Task: In the  document influencer.txtSelect Headings and apply  'Bold' Select the text and align it to the  'Center'. Select the table and apply  All Borders
Action: Mouse moved to (351, 207)
Screenshot: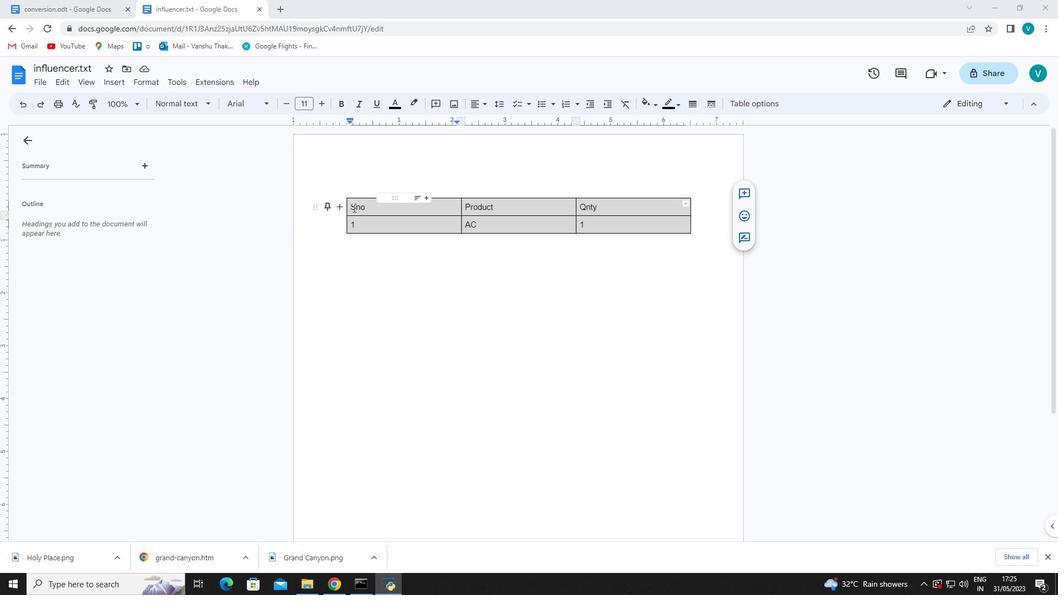 
Action: Mouse pressed left at (351, 207)
Screenshot: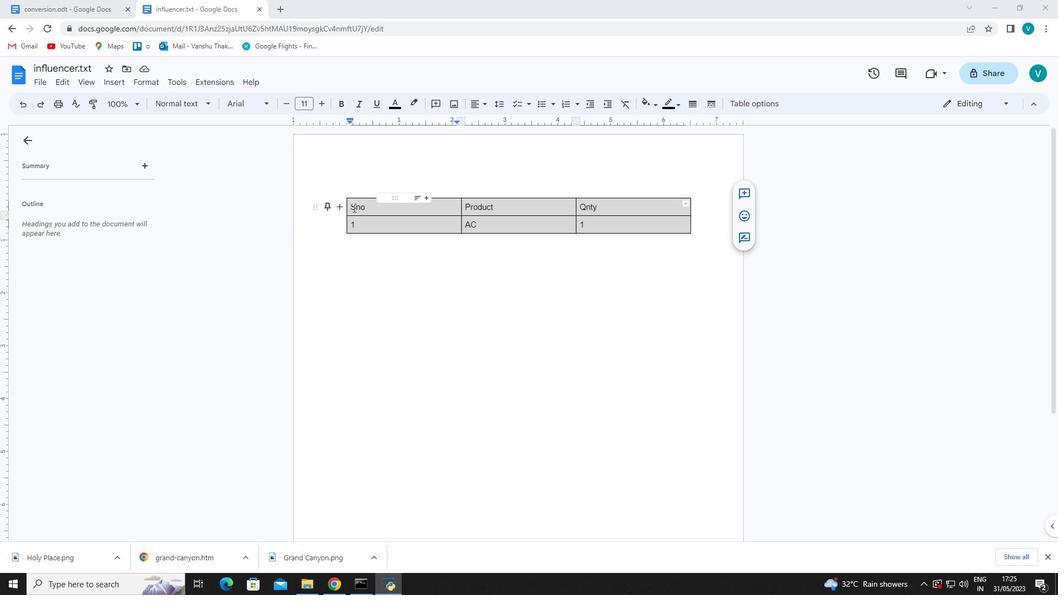 
Action: Mouse moved to (352, 208)
Screenshot: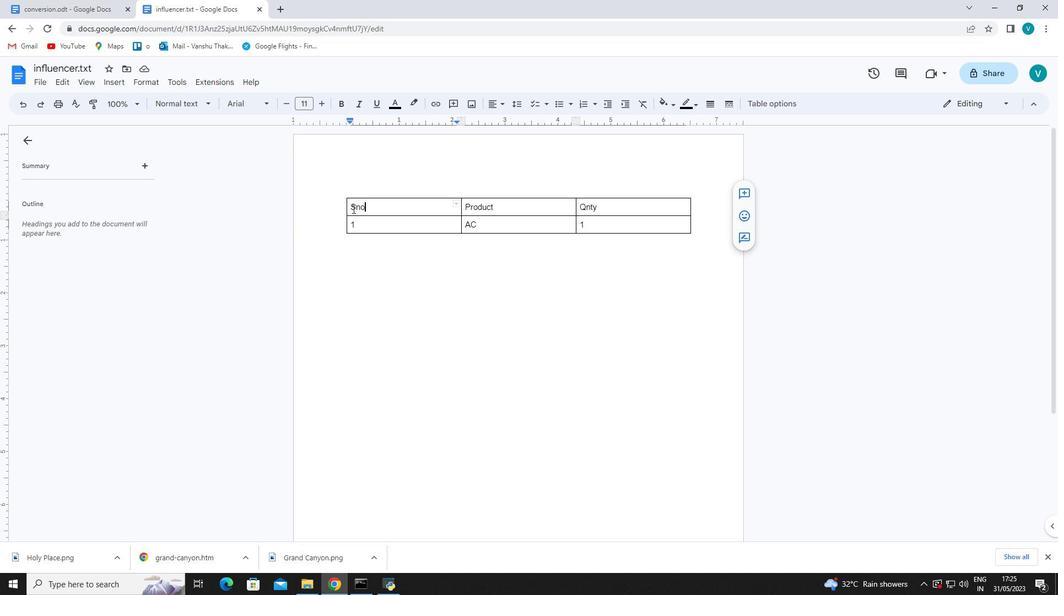 
Action: Mouse pressed left at (352, 208)
Screenshot: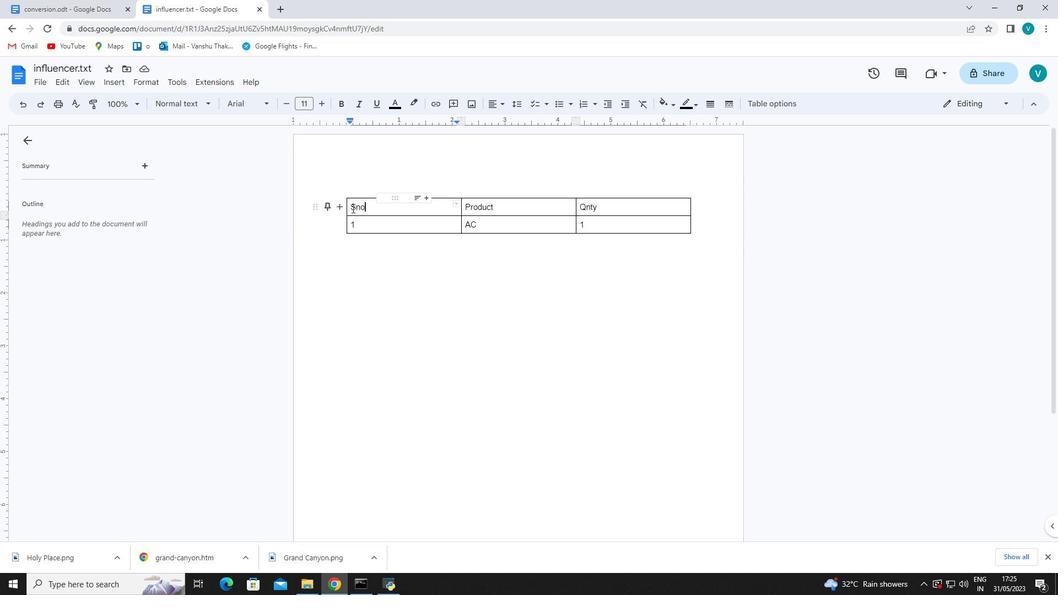 
Action: Mouse moved to (337, 102)
Screenshot: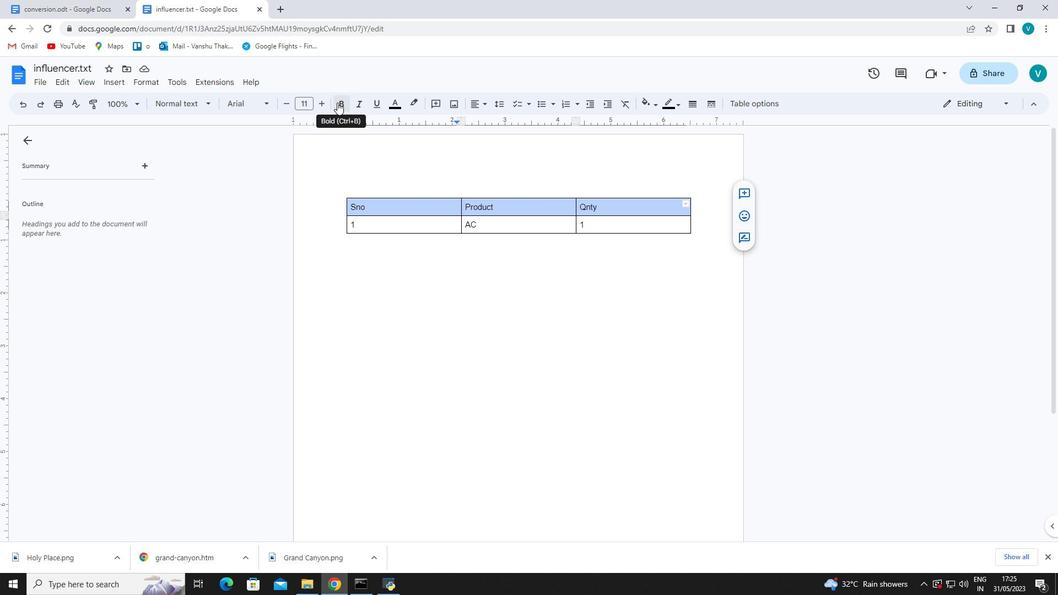
Action: Mouse pressed left at (337, 102)
Screenshot: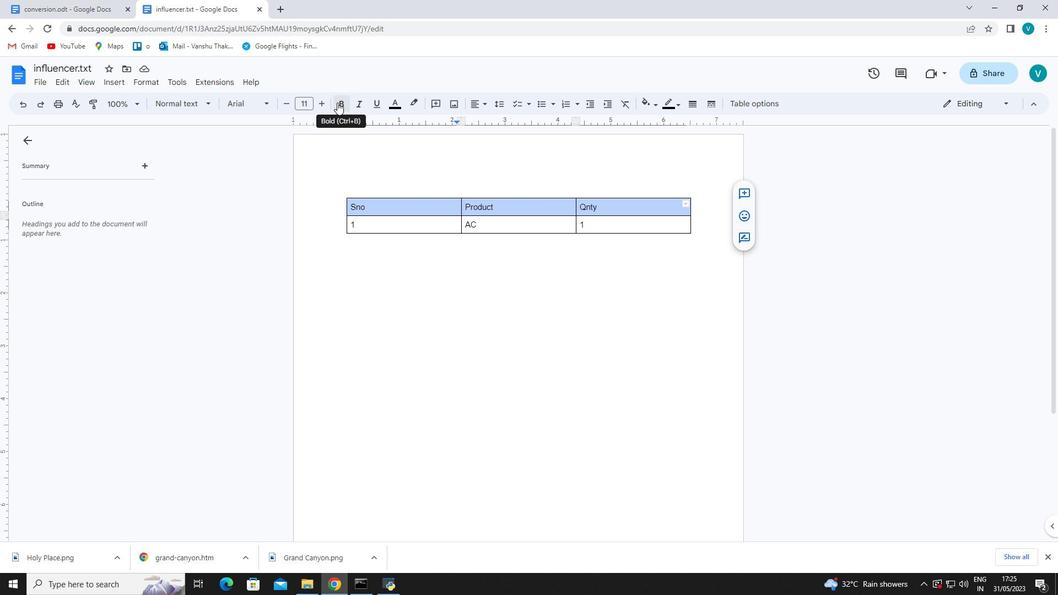 
Action: Mouse moved to (352, 221)
Screenshot: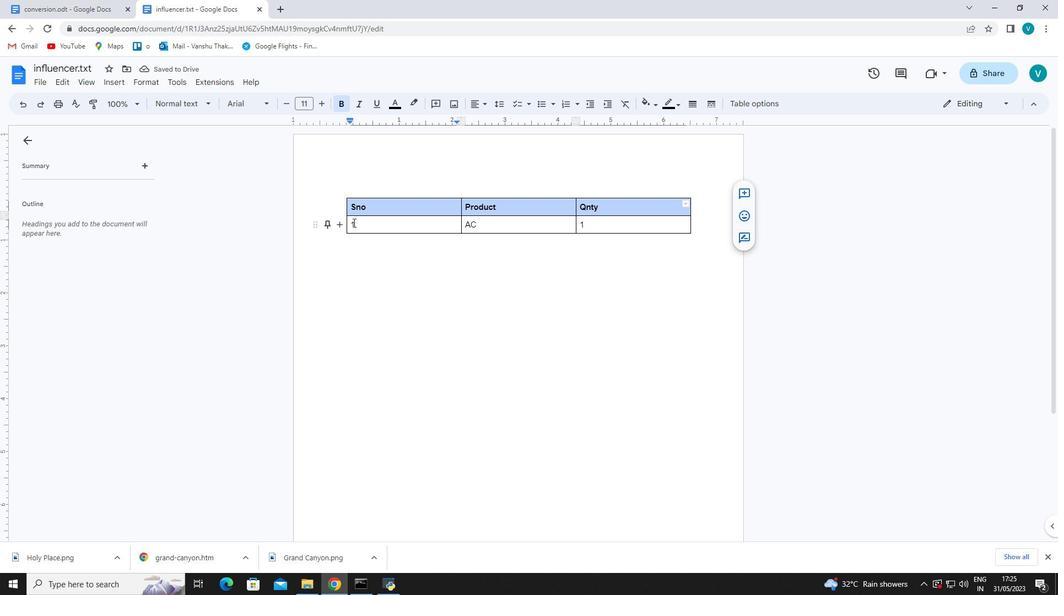 
Action: Mouse pressed left at (352, 221)
Screenshot: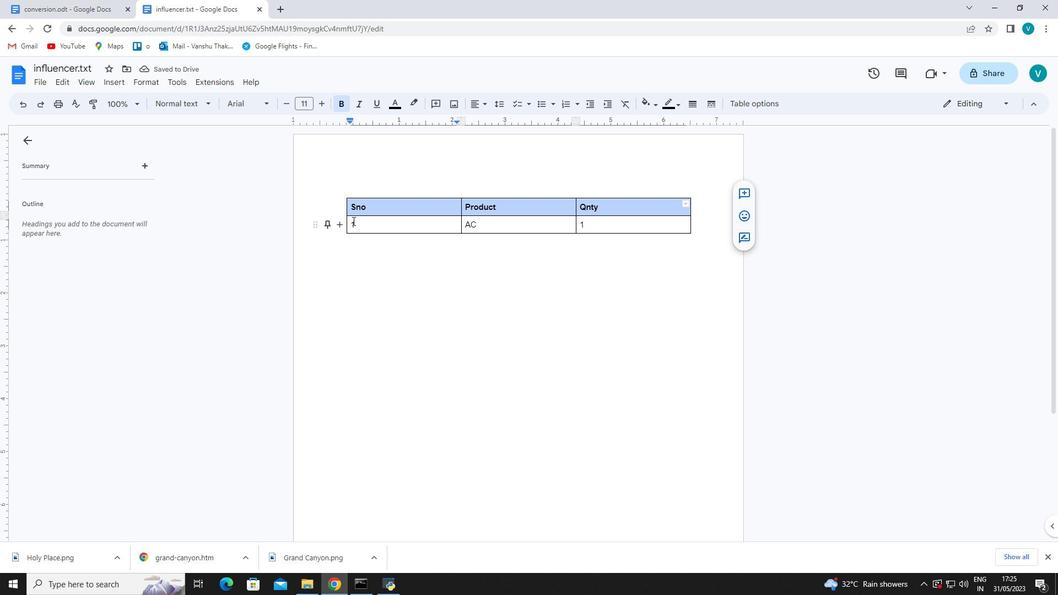 
Action: Mouse moved to (483, 105)
Screenshot: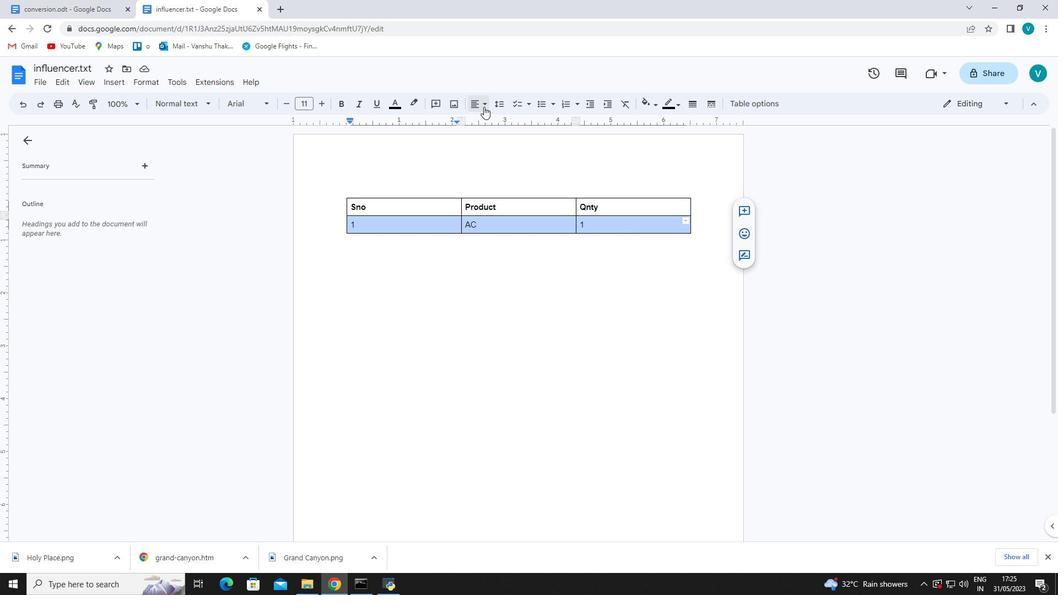 
Action: Mouse pressed left at (483, 105)
Screenshot: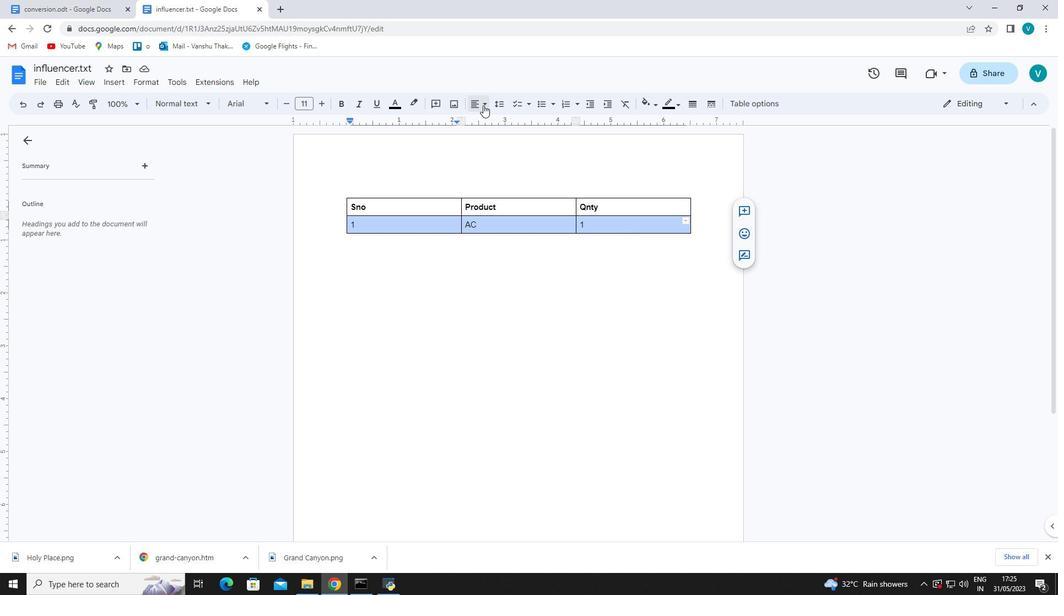 
Action: Mouse moved to (494, 124)
Screenshot: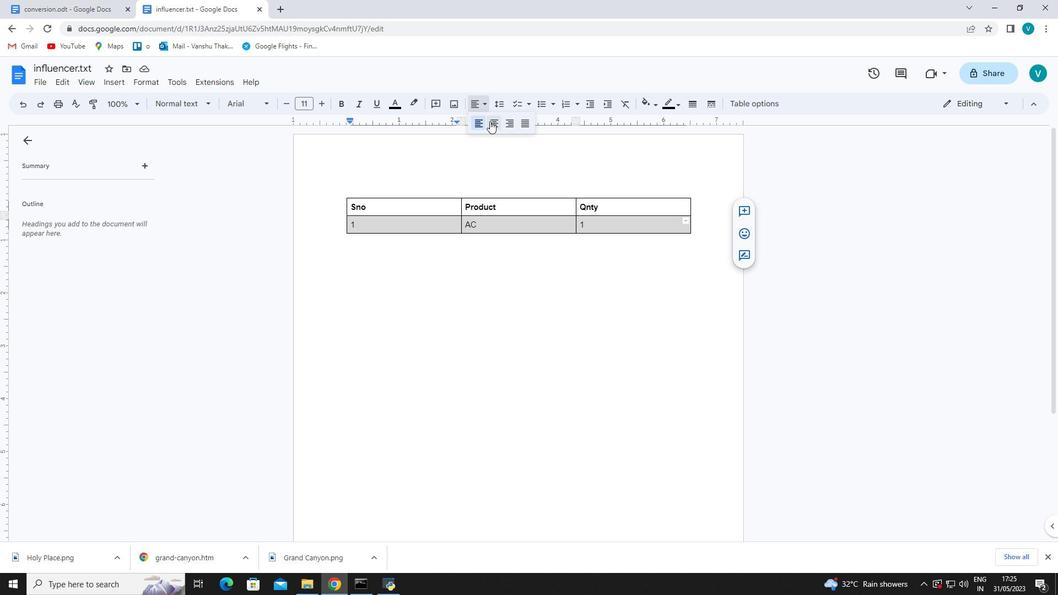 
Action: Mouse pressed left at (494, 124)
Screenshot: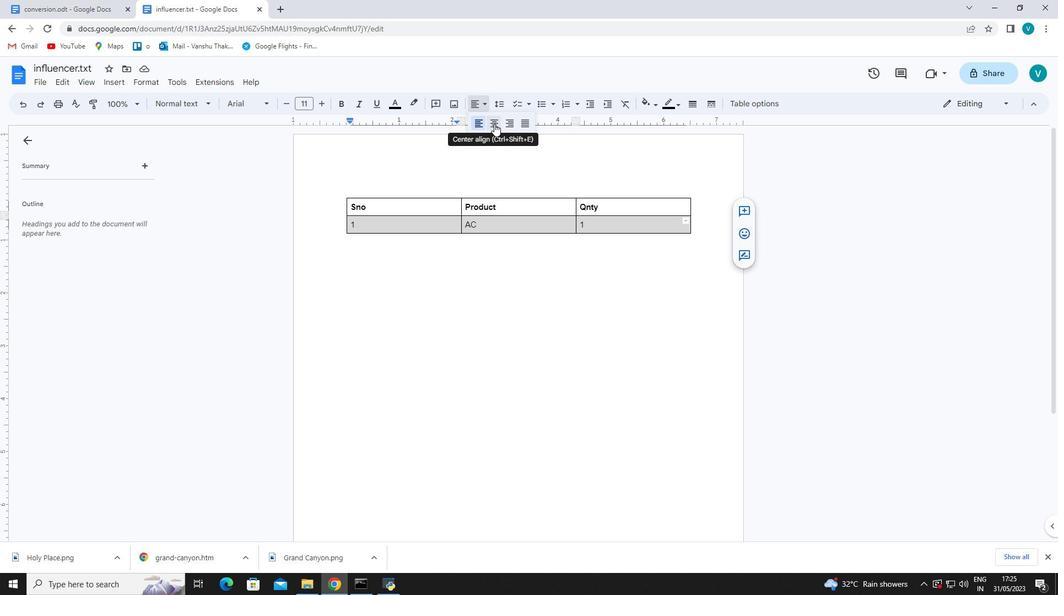 
Action: Mouse moved to (352, 207)
Screenshot: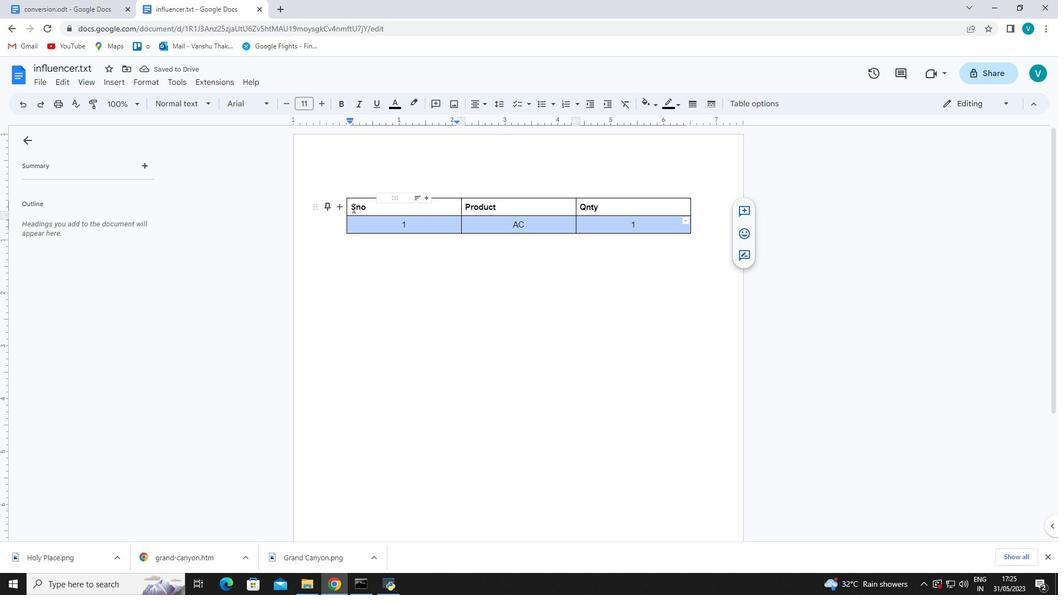 
Action: Mouse pressed left at (352, 207)
Screenshot: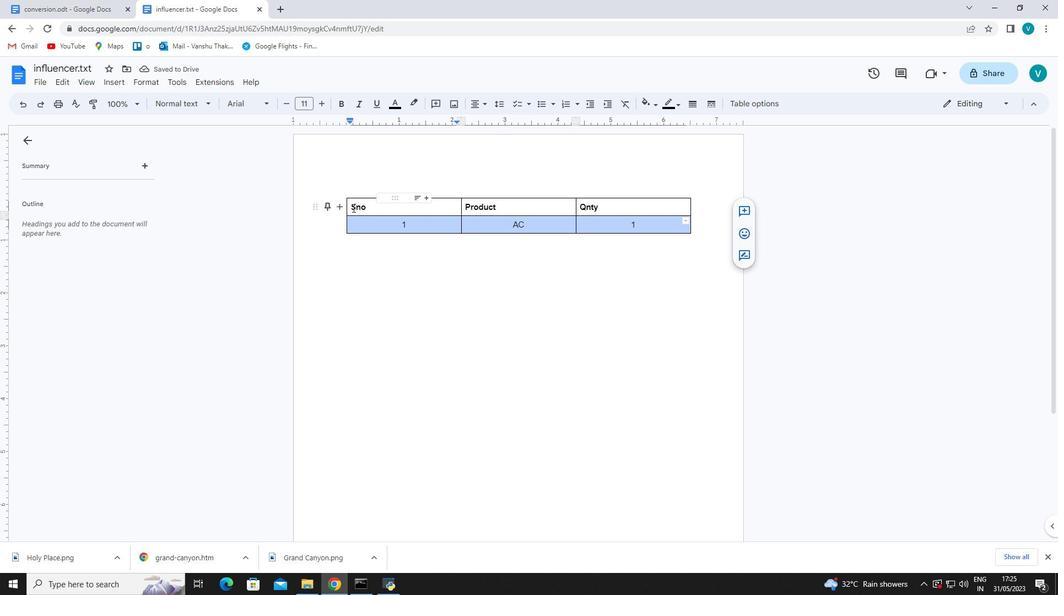 
Action: Mouse moved to (684, 203)
Screenshot: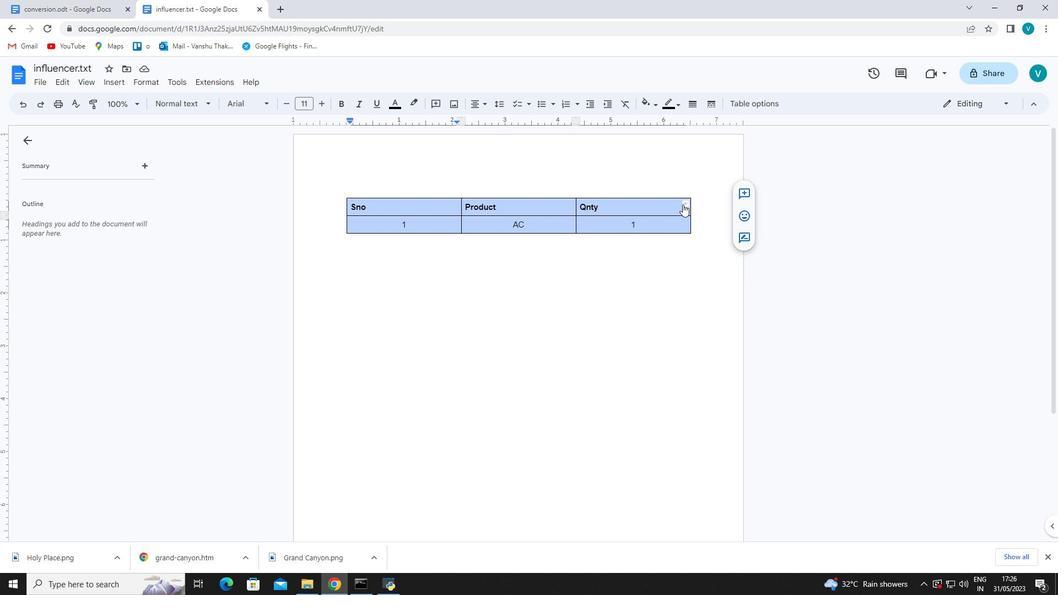 
Action: Mouse pressed left at (684, 203)
Screenshot: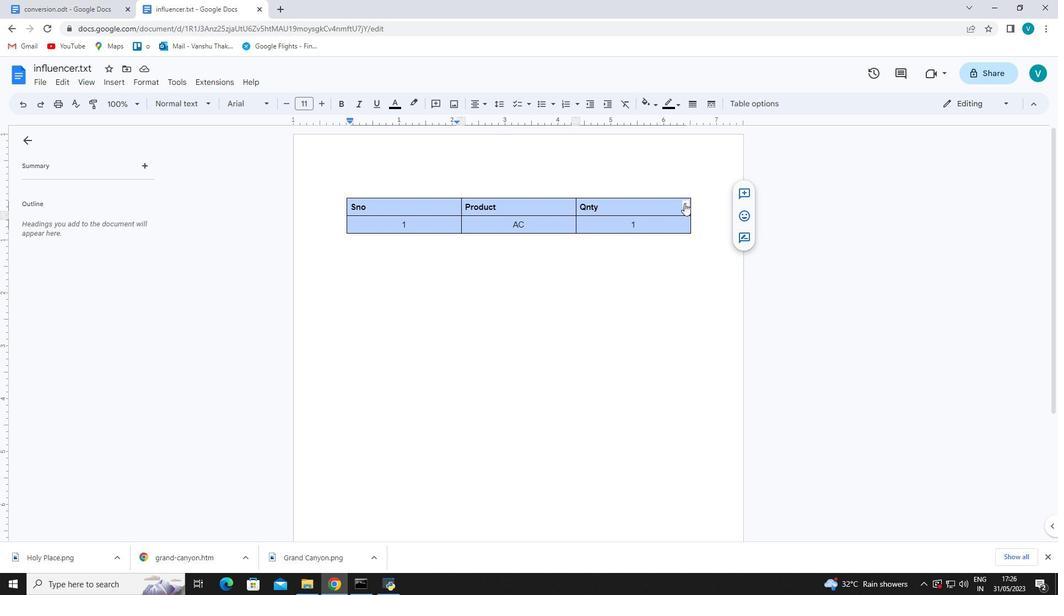 
Action: Mouse moved to (659, 159)
Screenshot: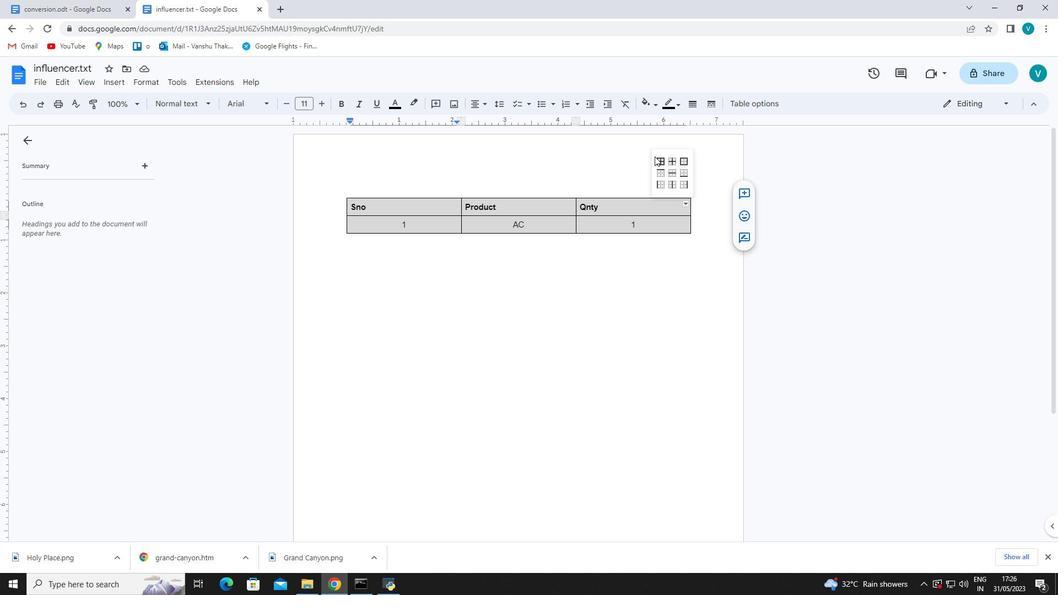 
Action: Mouse pressed left at (659, 159)
Screenshot: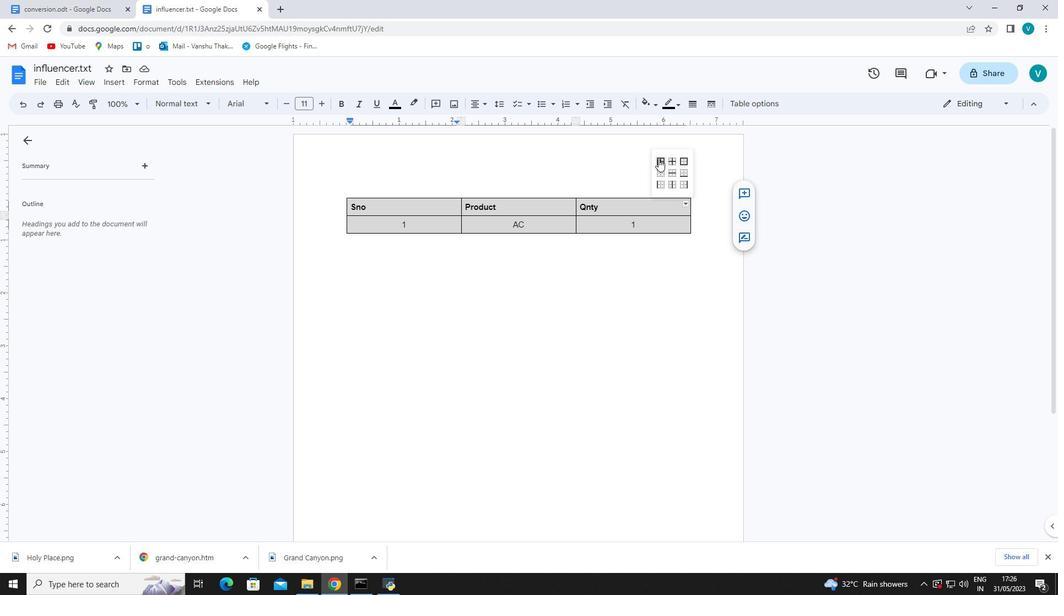 
Action: Mouse moved to (738, 263)
Screenshot: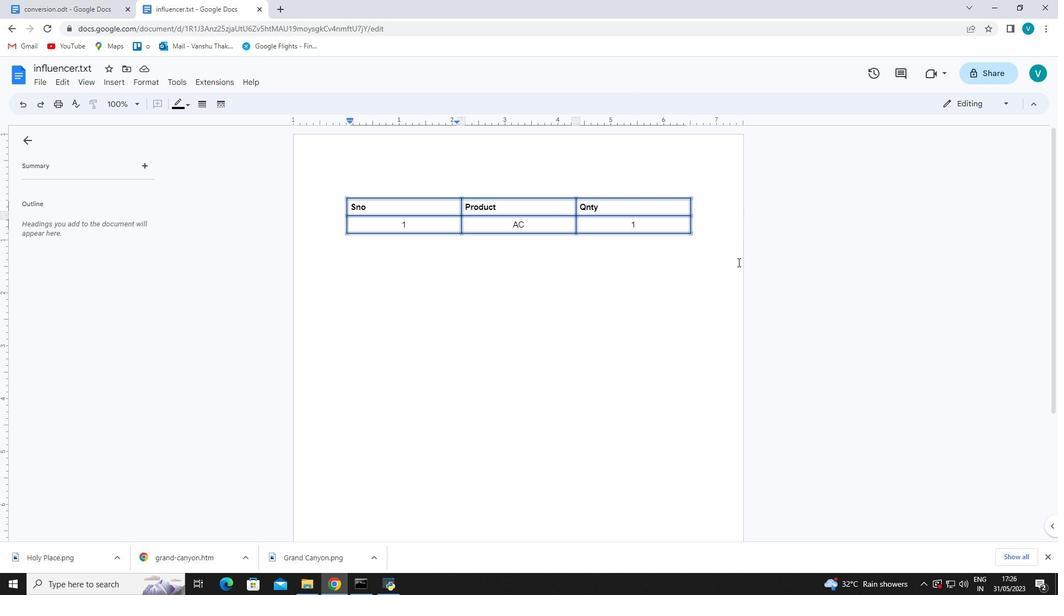 
Action: Mouse pressed left at (738, 263)
Screenshot: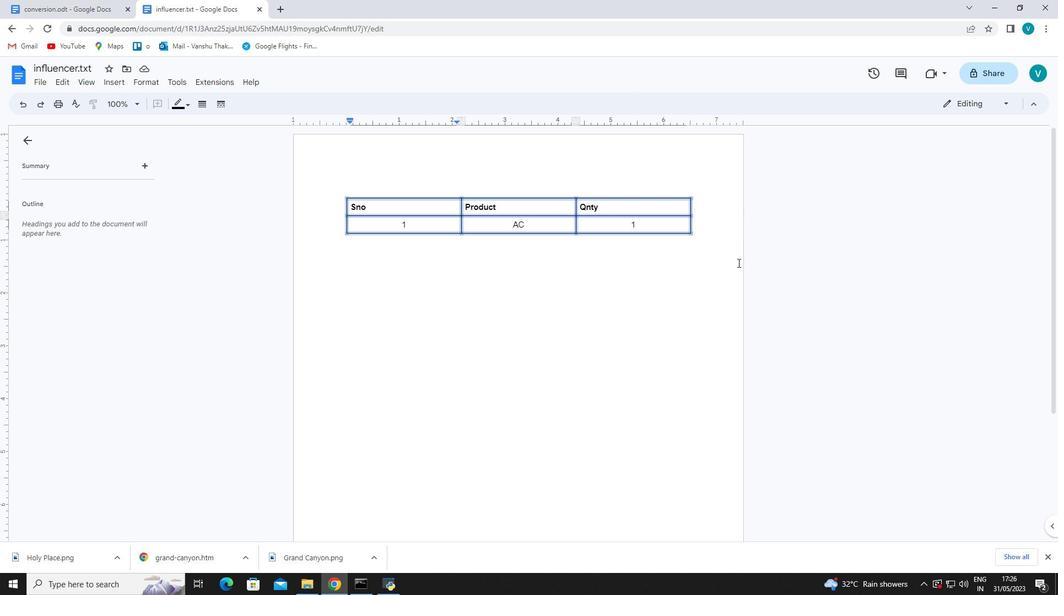 
